 Task: Change the invitee language to Portuguese (Brazil).
Action: Mouse moved to (569, 374)
Screenshot: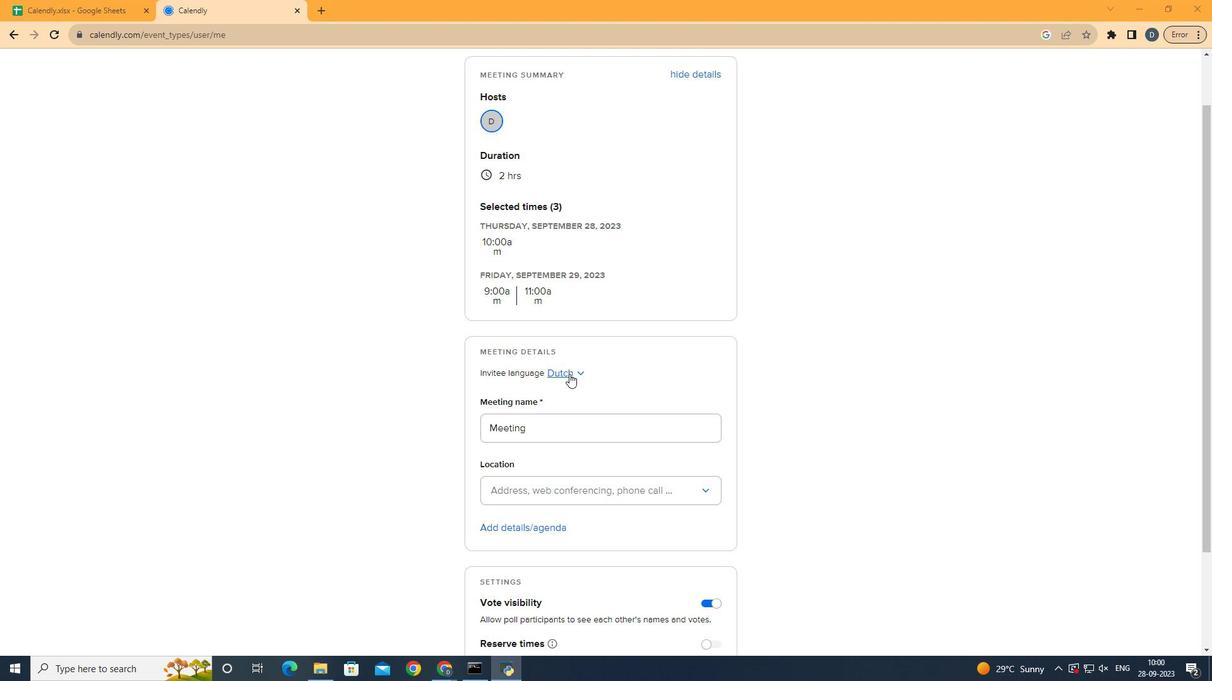 
Action: Mouse pressed left at (569, 374)
Screenshot: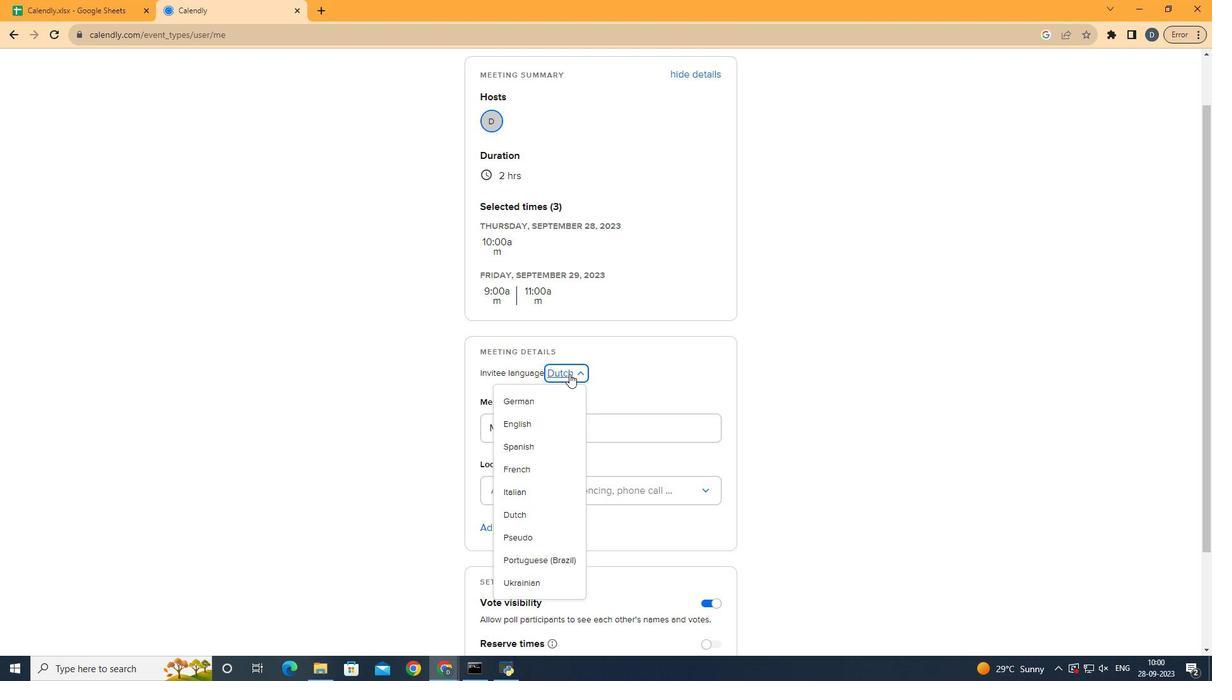
Action: Mouse moved to (547, 562)
Screenshot: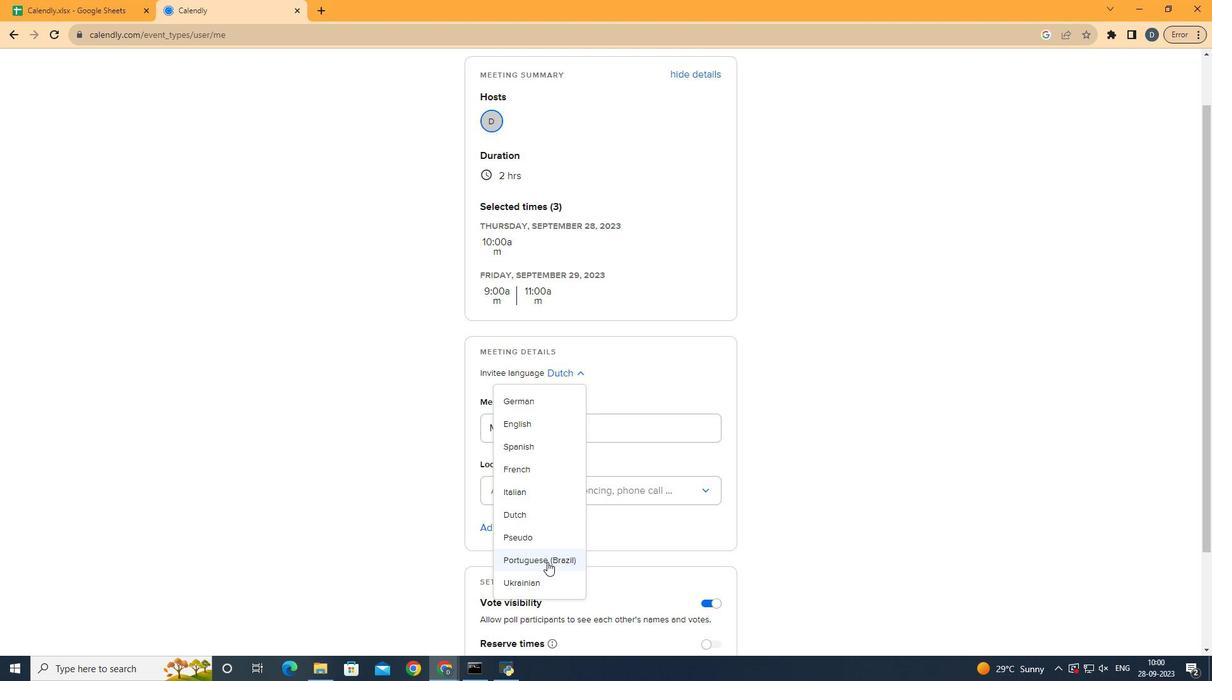 
Action: Mouse pressed left at (547, 562)
Screenshot: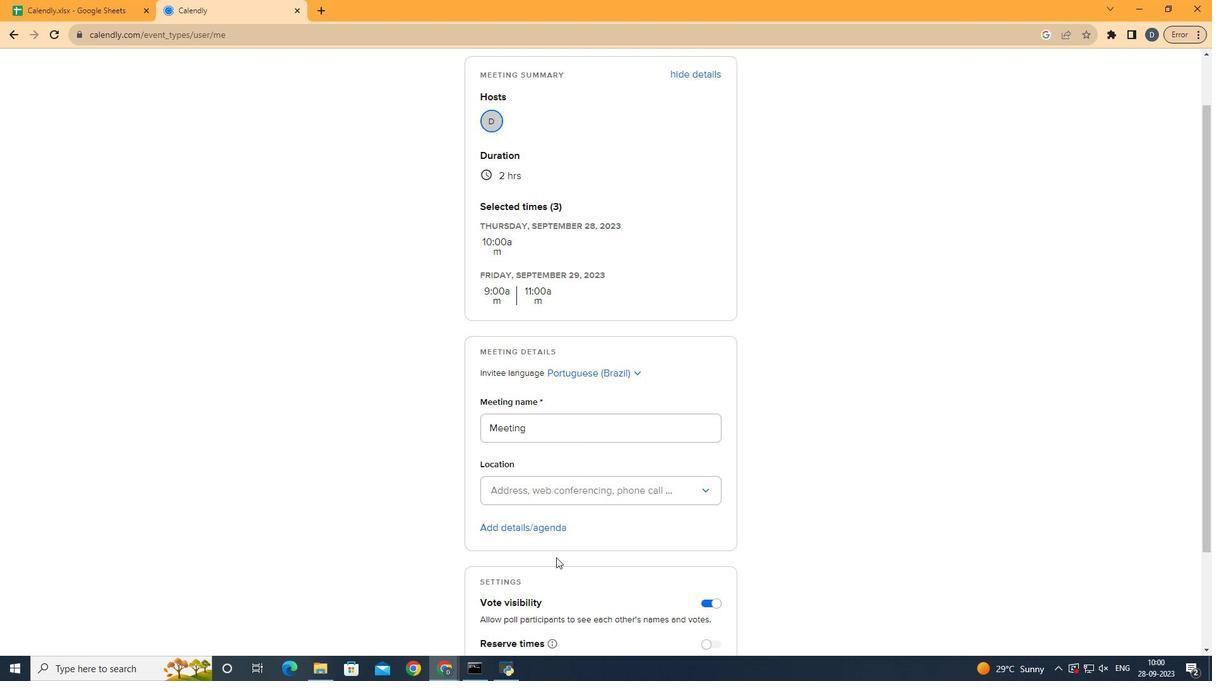 
Action: Mouse moved to (836, 425)
Screenshot: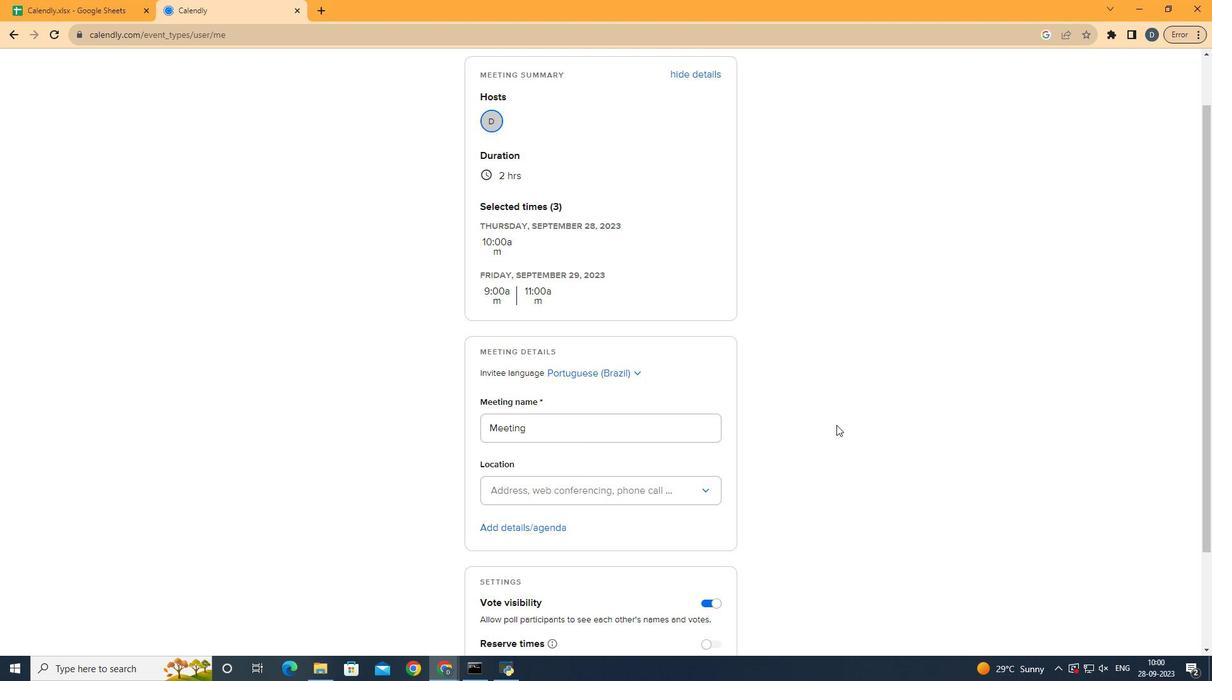 
